 Task: Toggle the callables identical ines option in the console.
Action: Mouse moved to (15, 674)
Screenshot: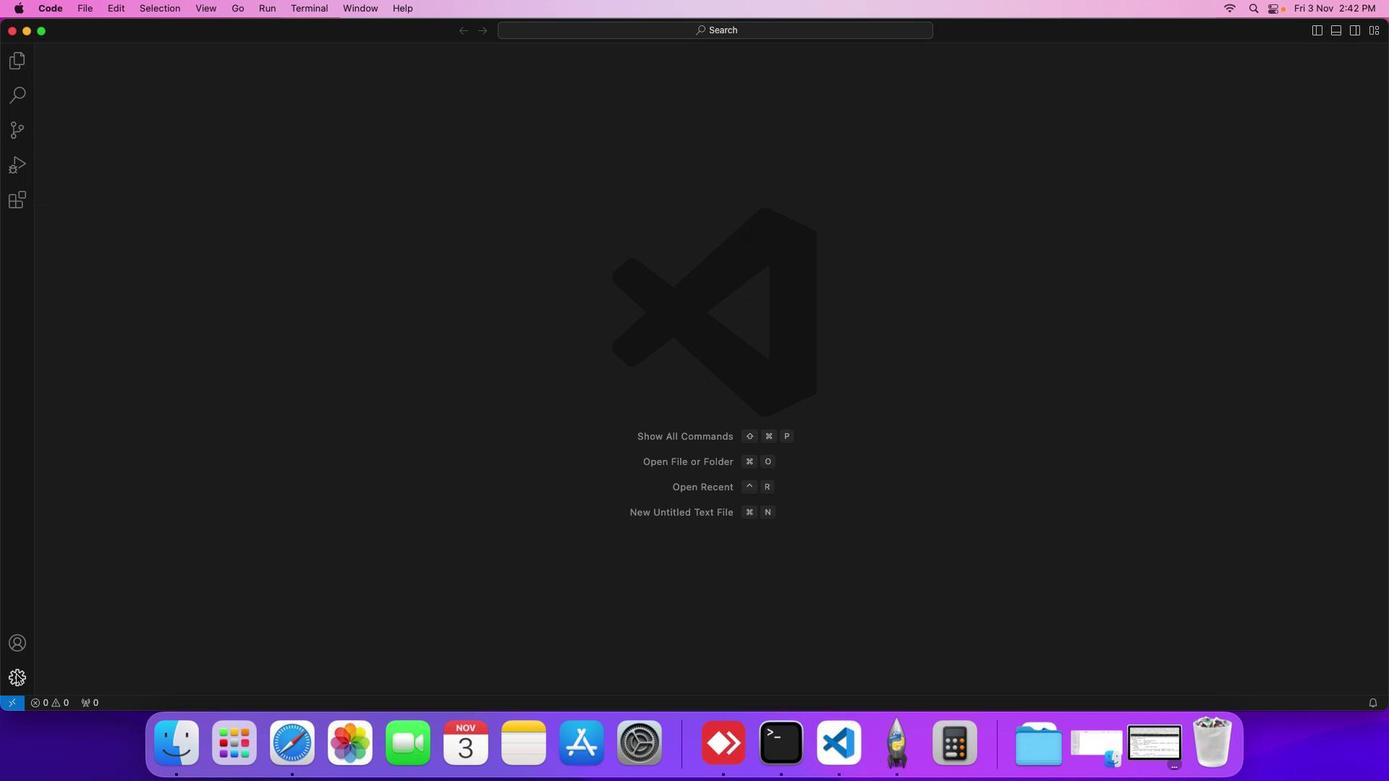 
Action: Mouse pressed left at (15, 674)
Screenshot: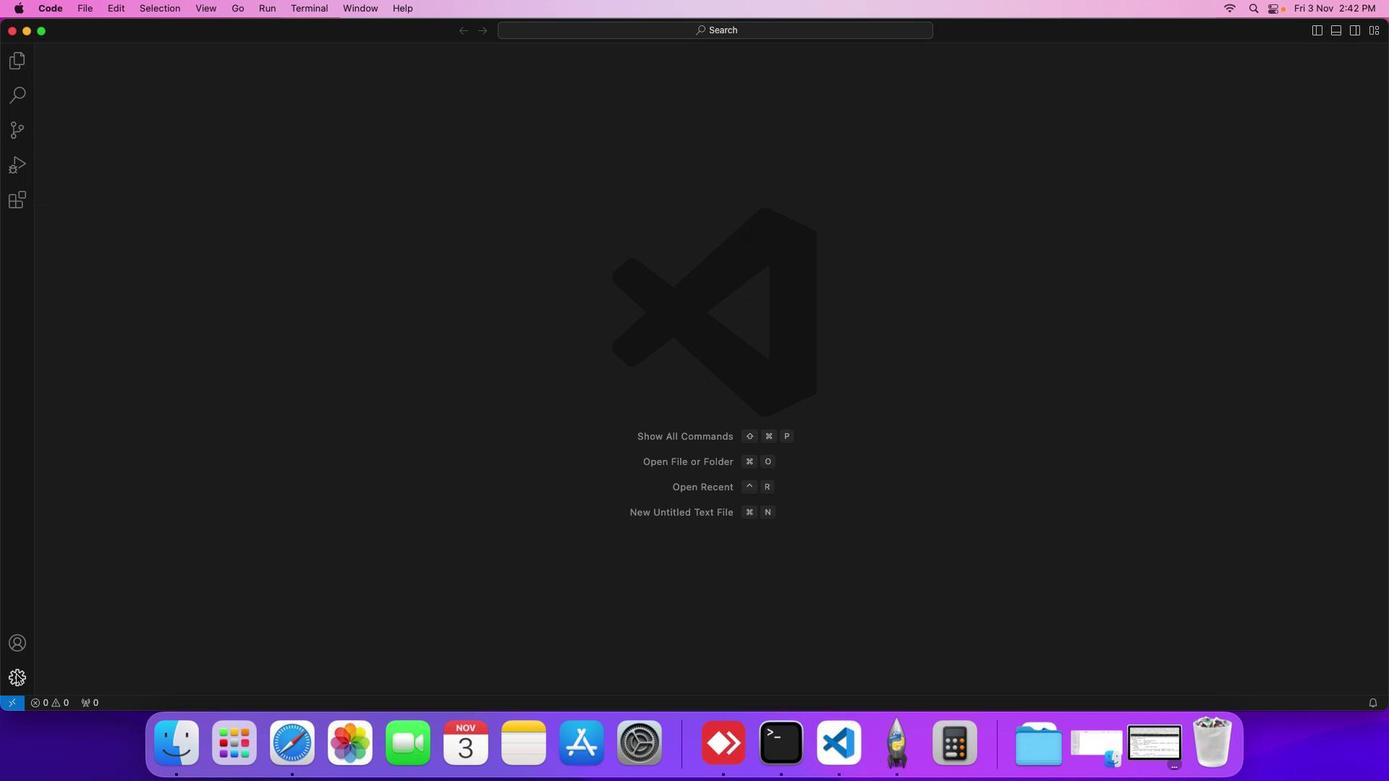
Action: Mouse moved to (62, 567)
Screenshot: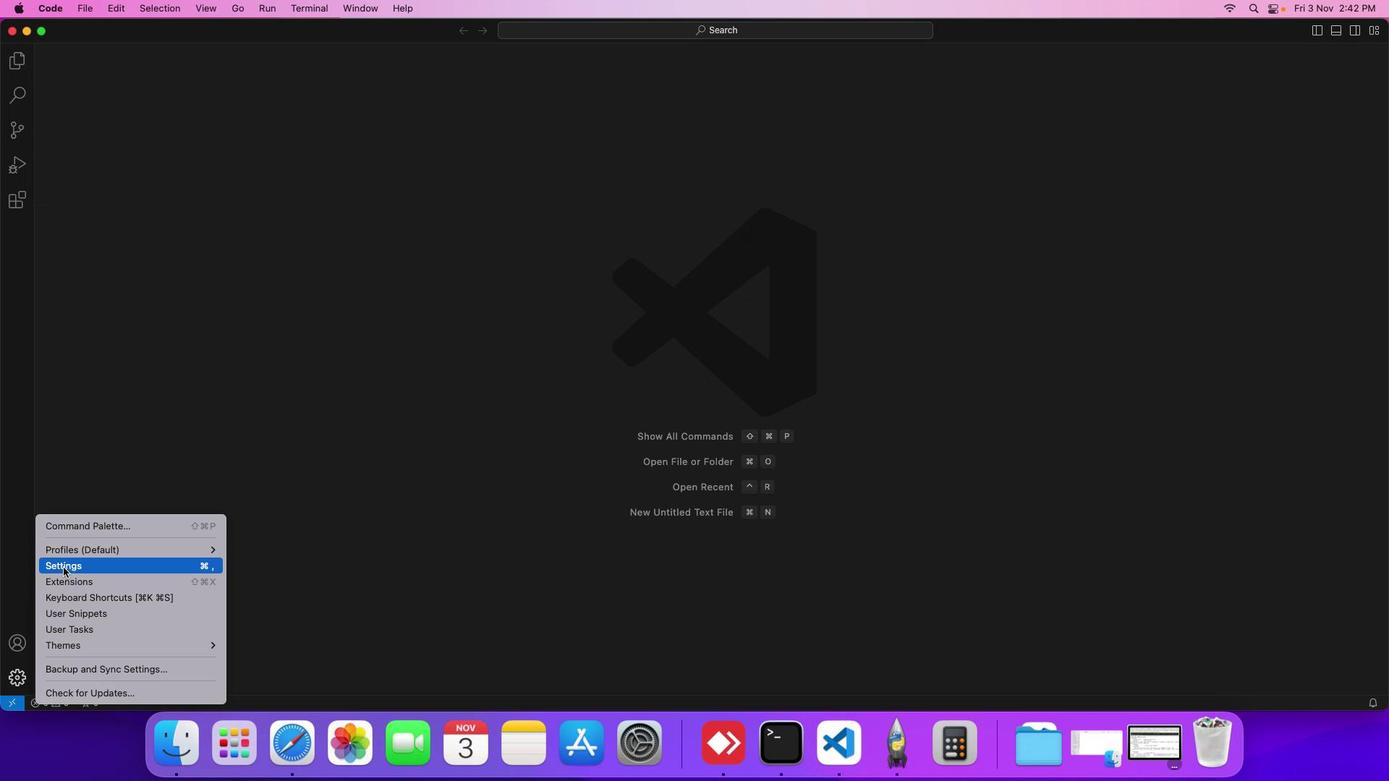 
Action: Mouse pressed left at (62, 567)
Screenshot: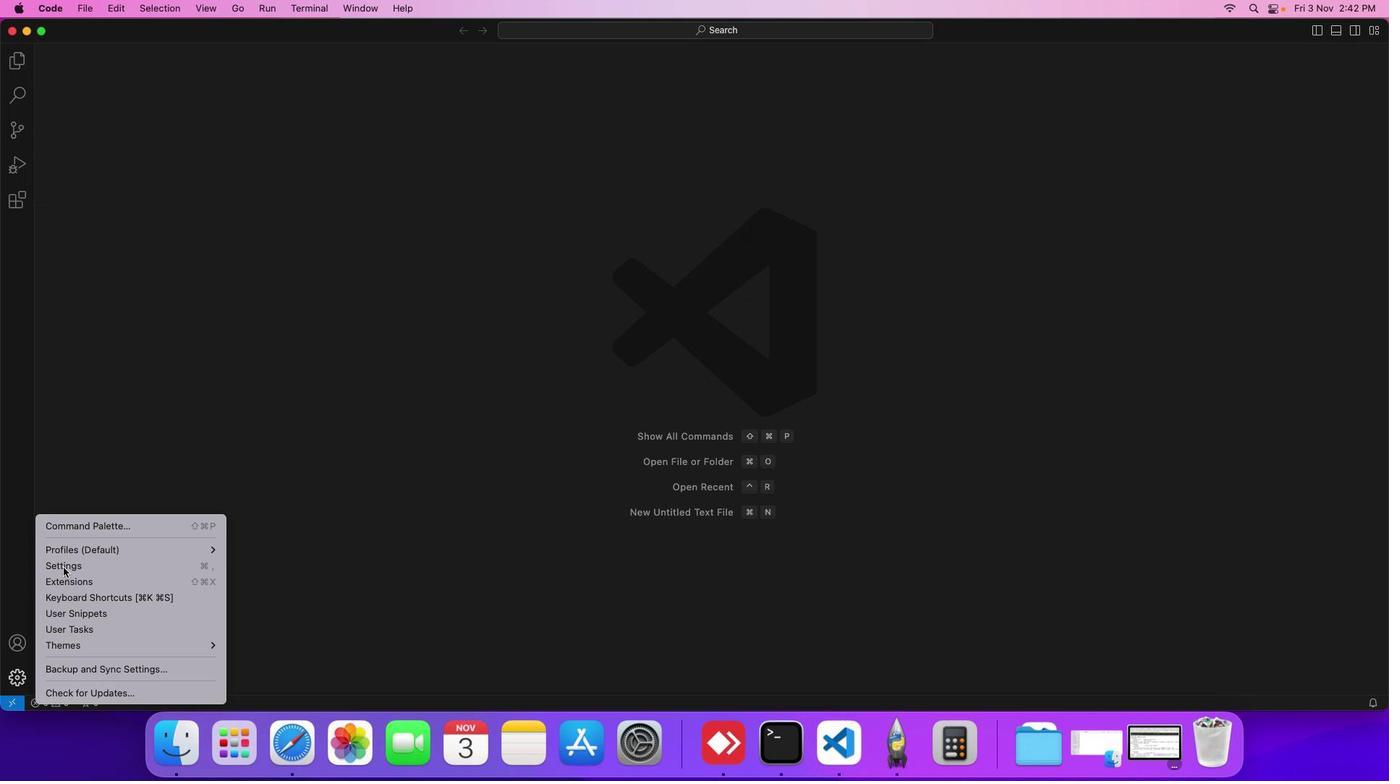 
Action: Mouse moved to (342, 211)
Screenshot: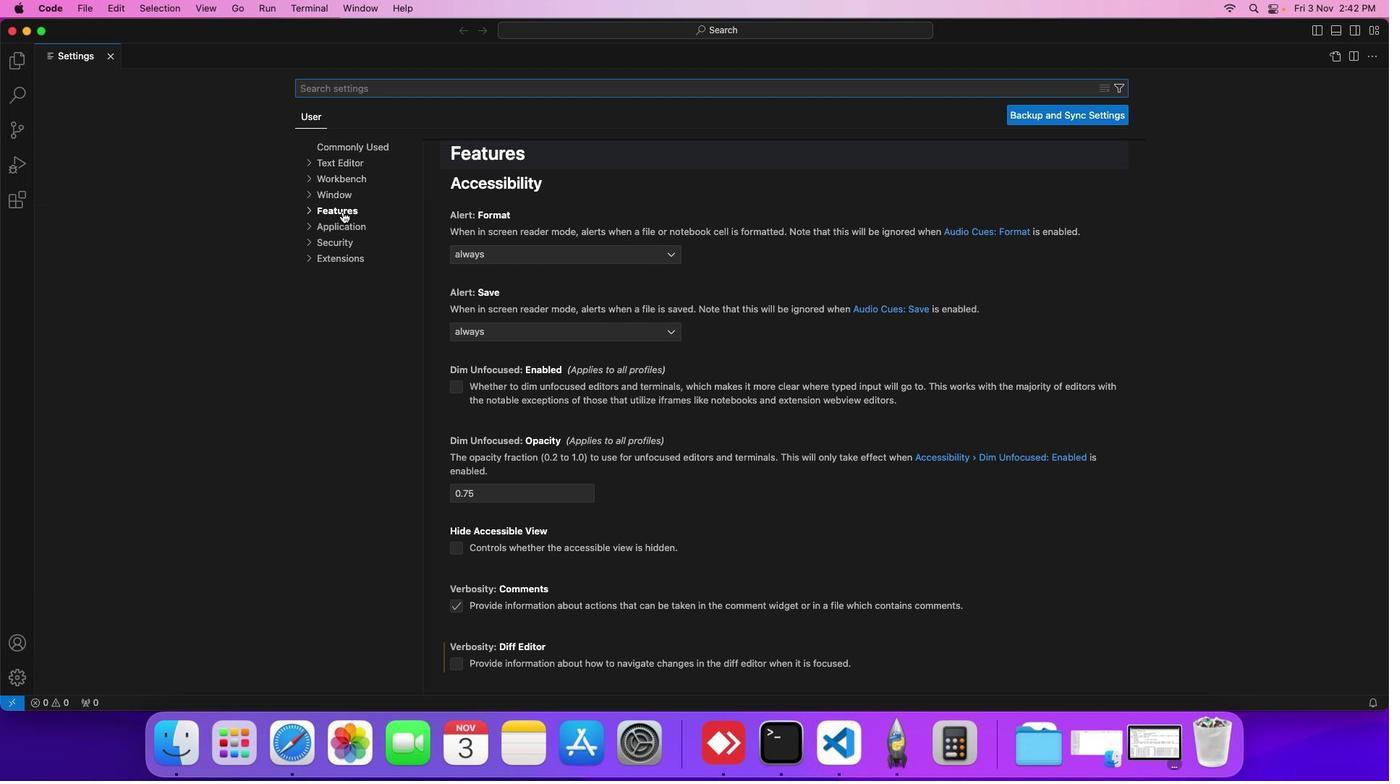 
Action: Mouse pressed left at (342, 211)
Screenshot: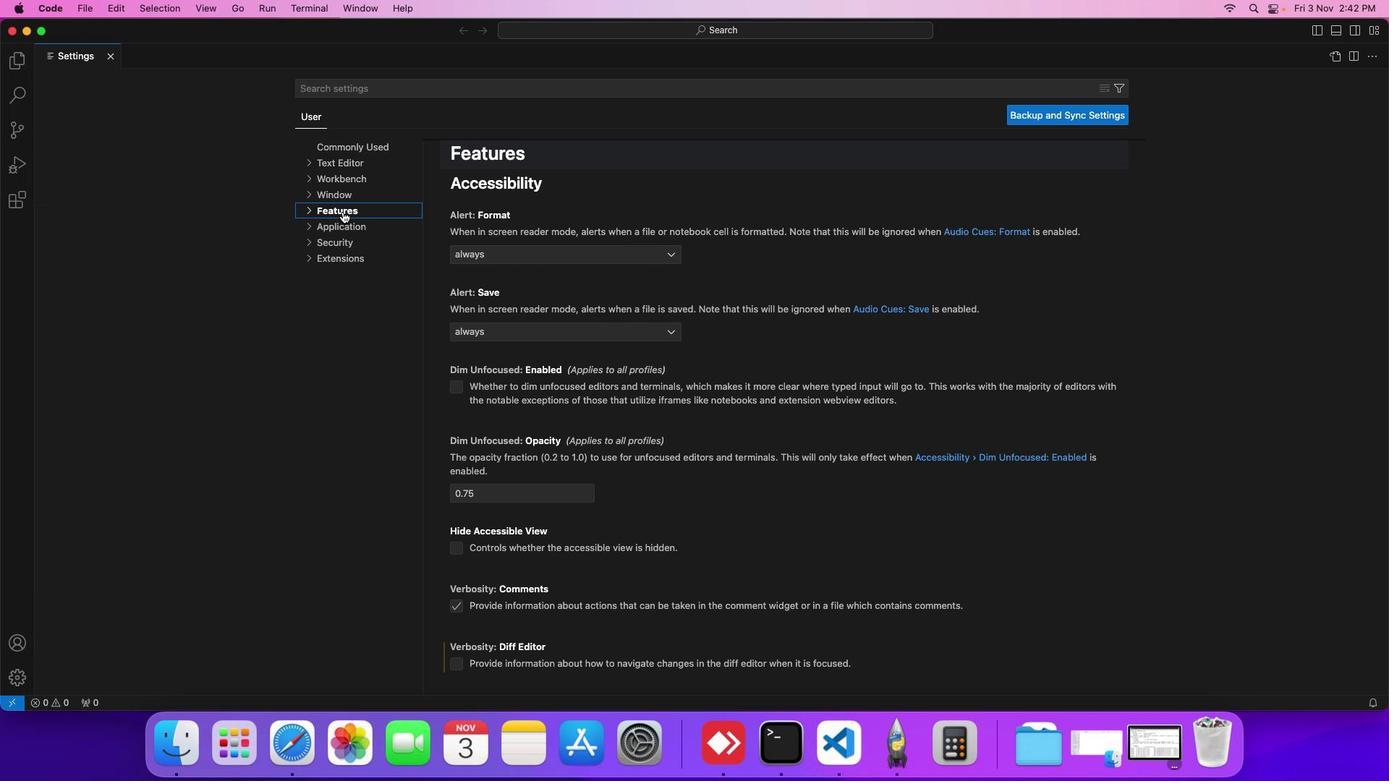 
Action: Mouse moved to (345, 272)
Screenshot: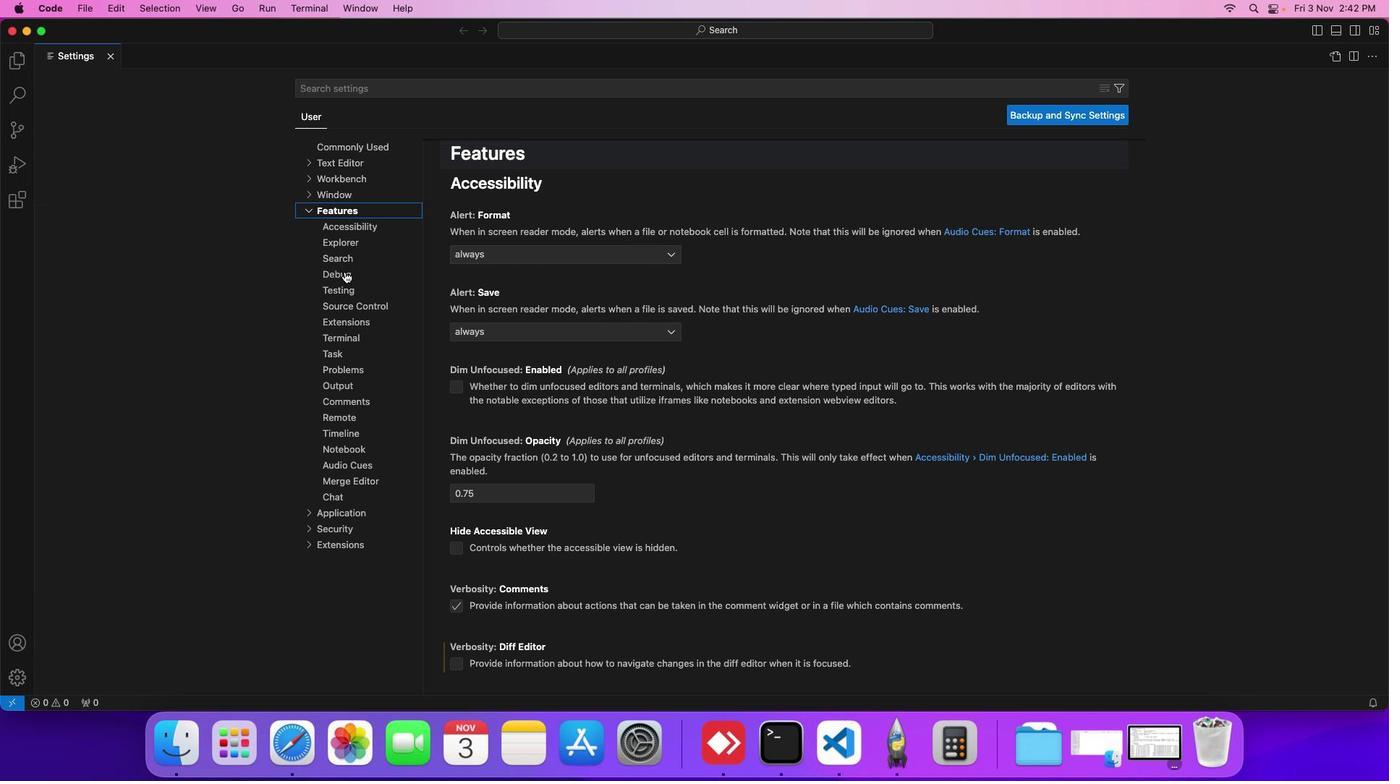 
Action: Mouse pressed left at (345, 272)
Screenshot: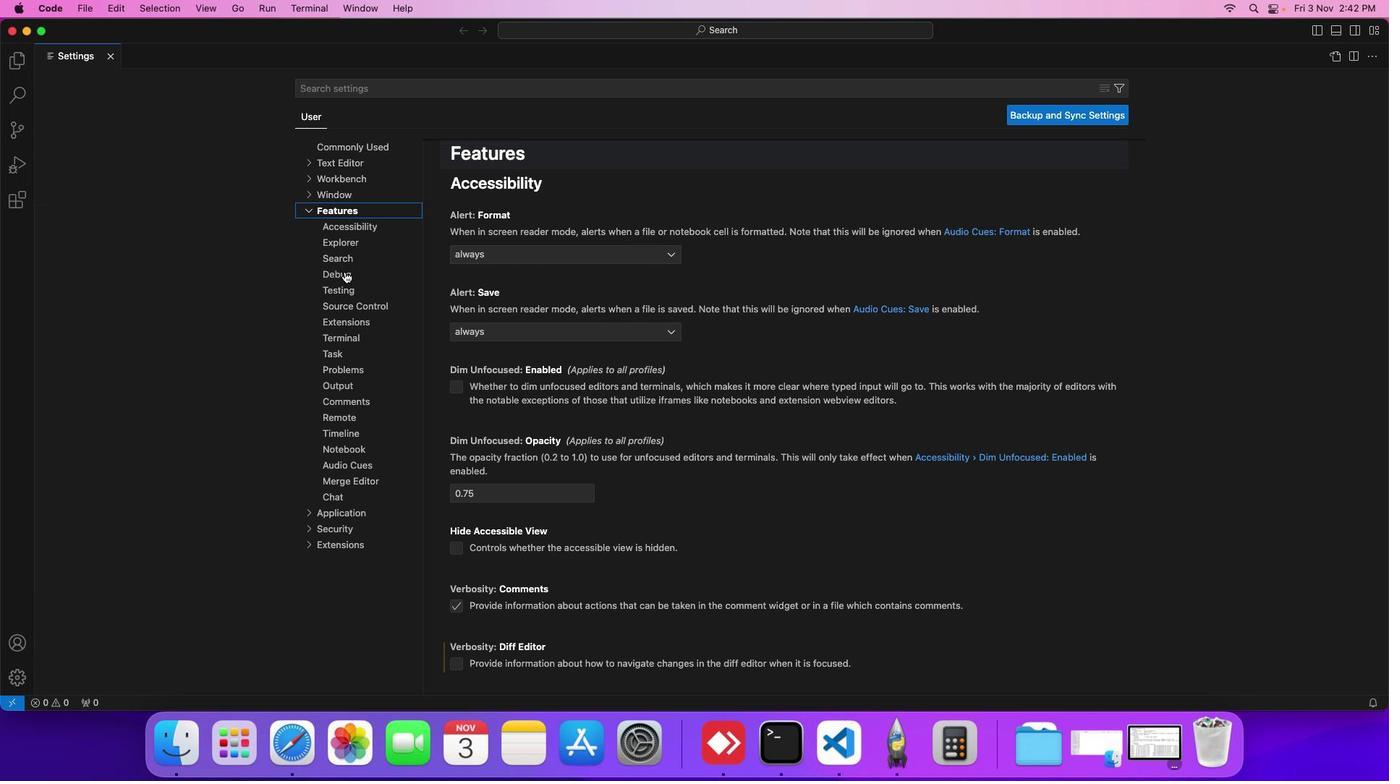 
Action: Mouse moved to (507, 413)
Screenshot: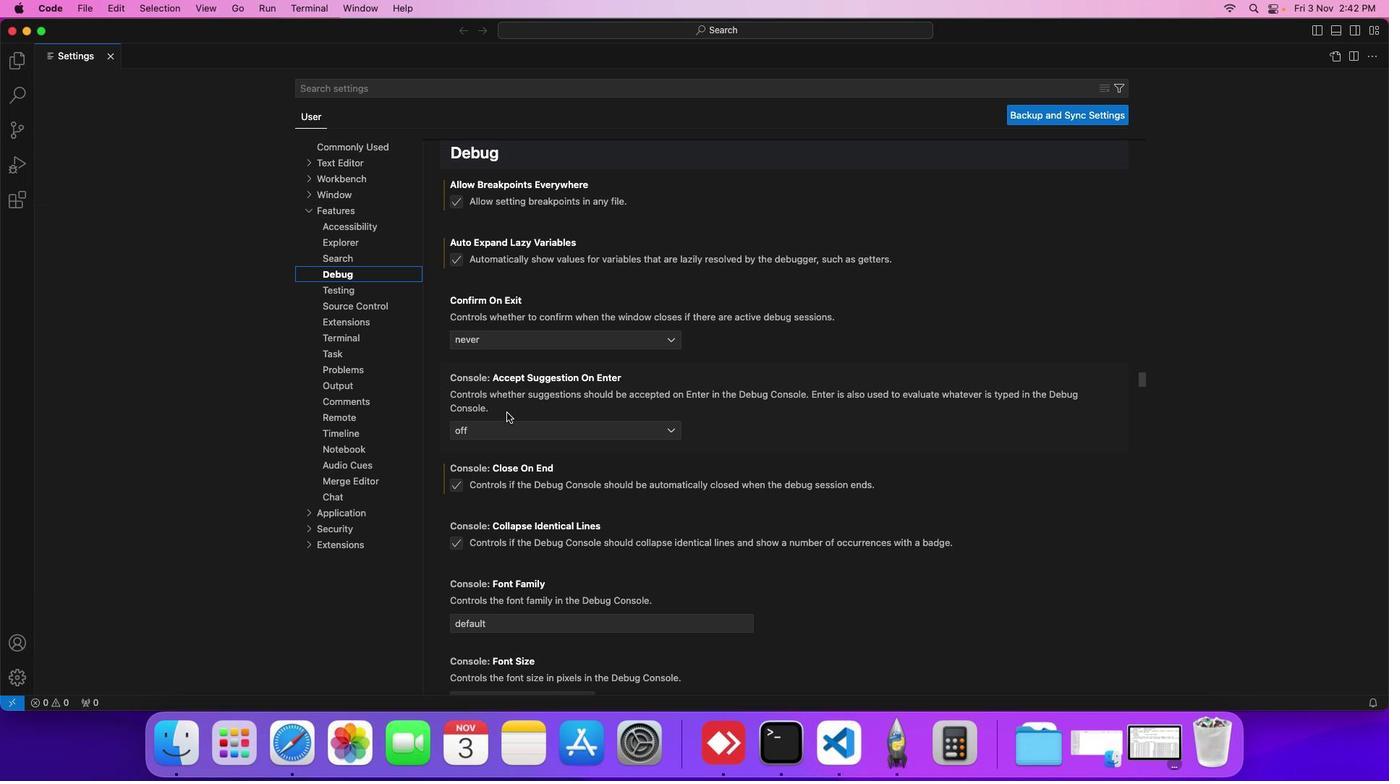 
Action: Mouse scrolled (507, 413) with delta (0, 0)
Screenshot: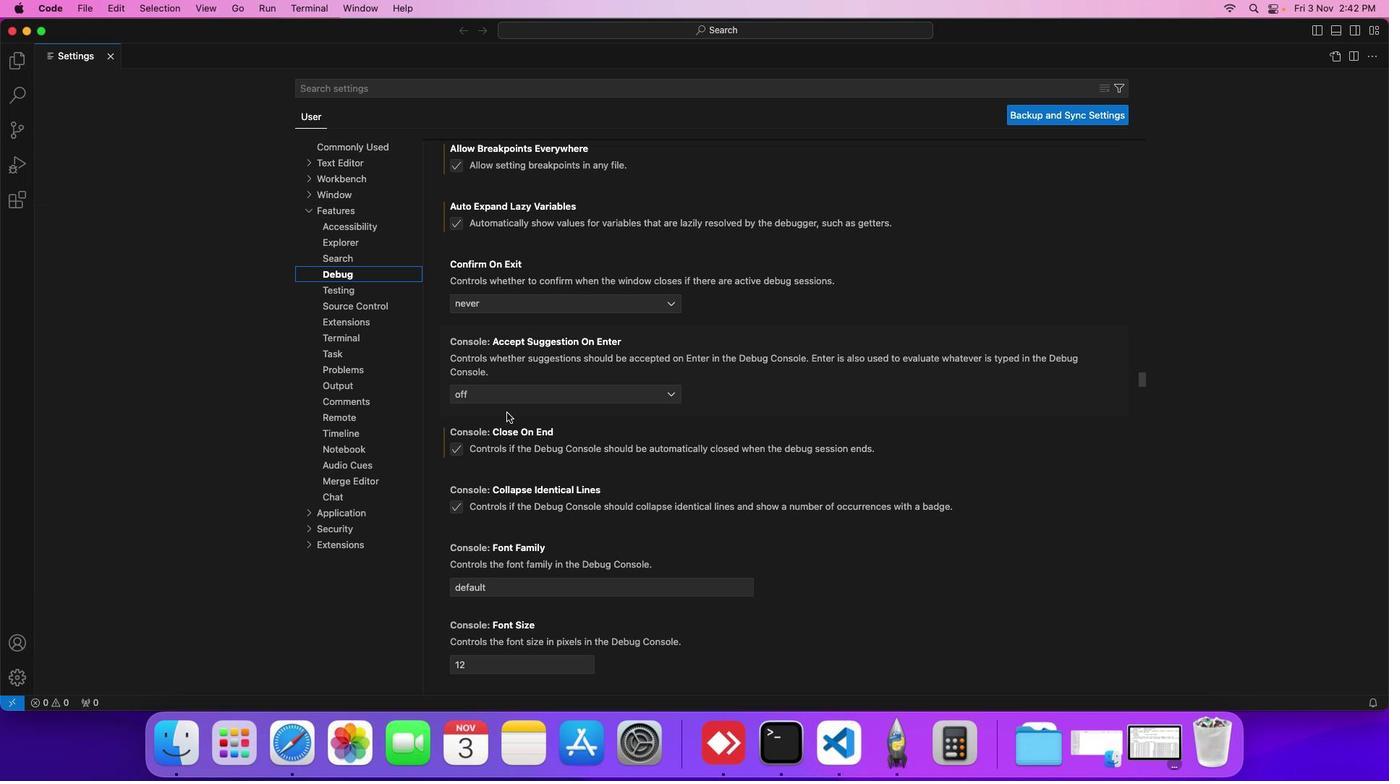 
Action: Mouse scrolled (507, 413) with delta (0, 0)
Screenshot: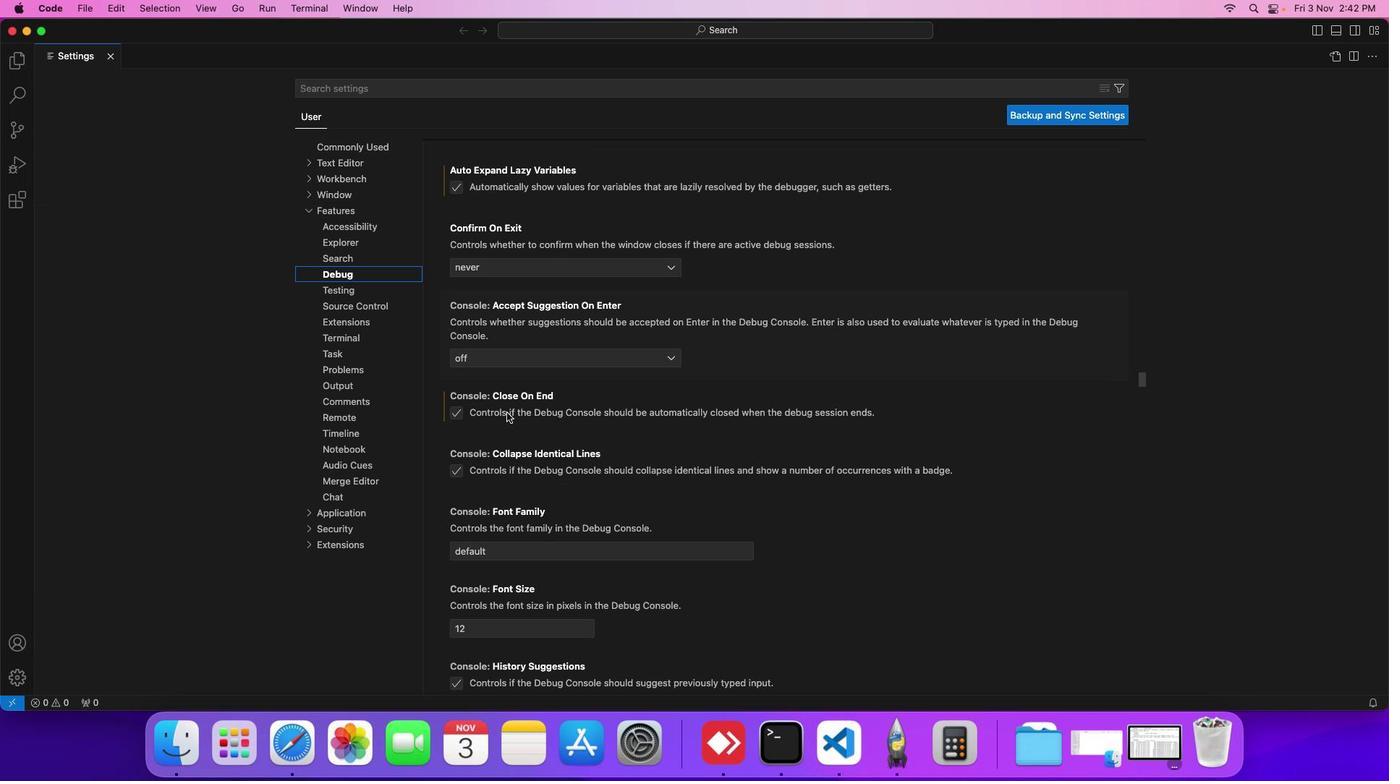 
Action: Mouse moved to (453, 467)
Screenshot: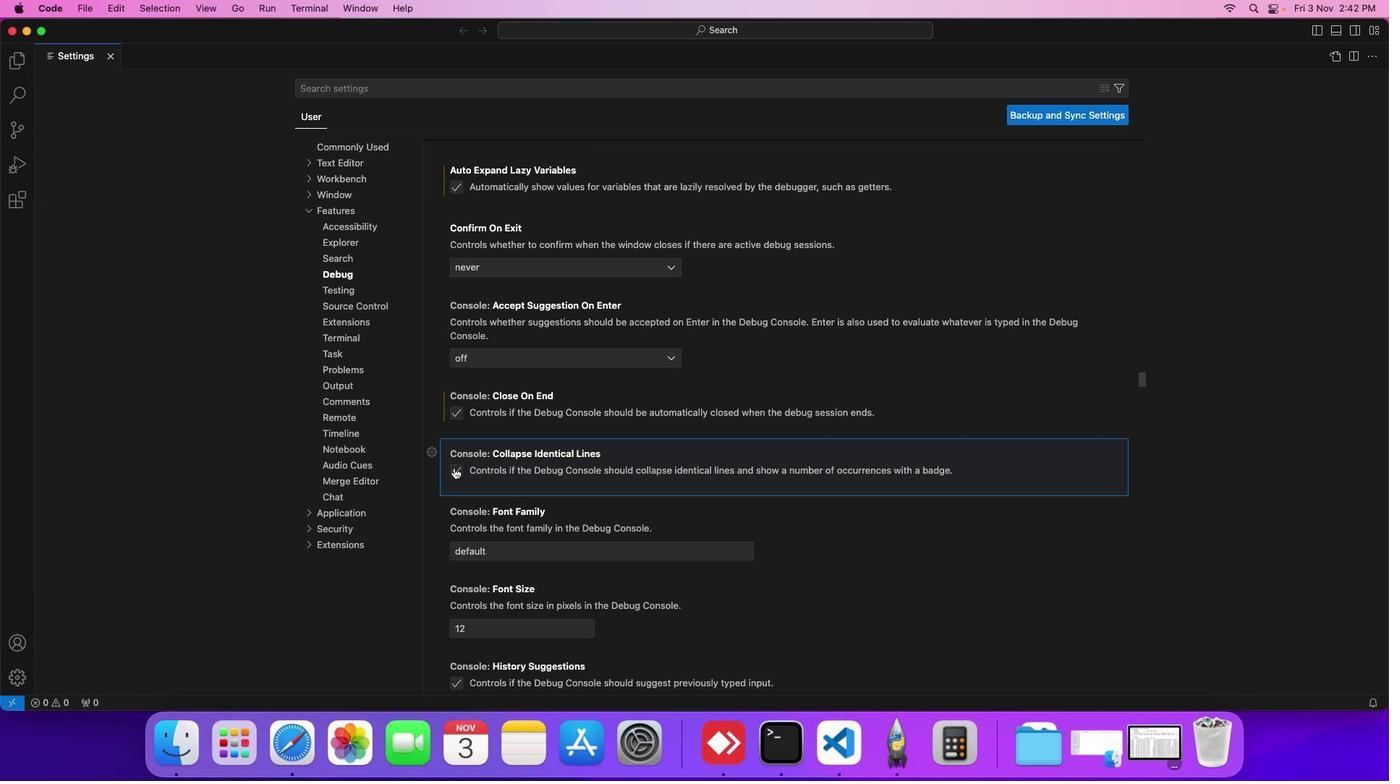 
Action: Mouse pressed left at (453, 467)
Screenshot: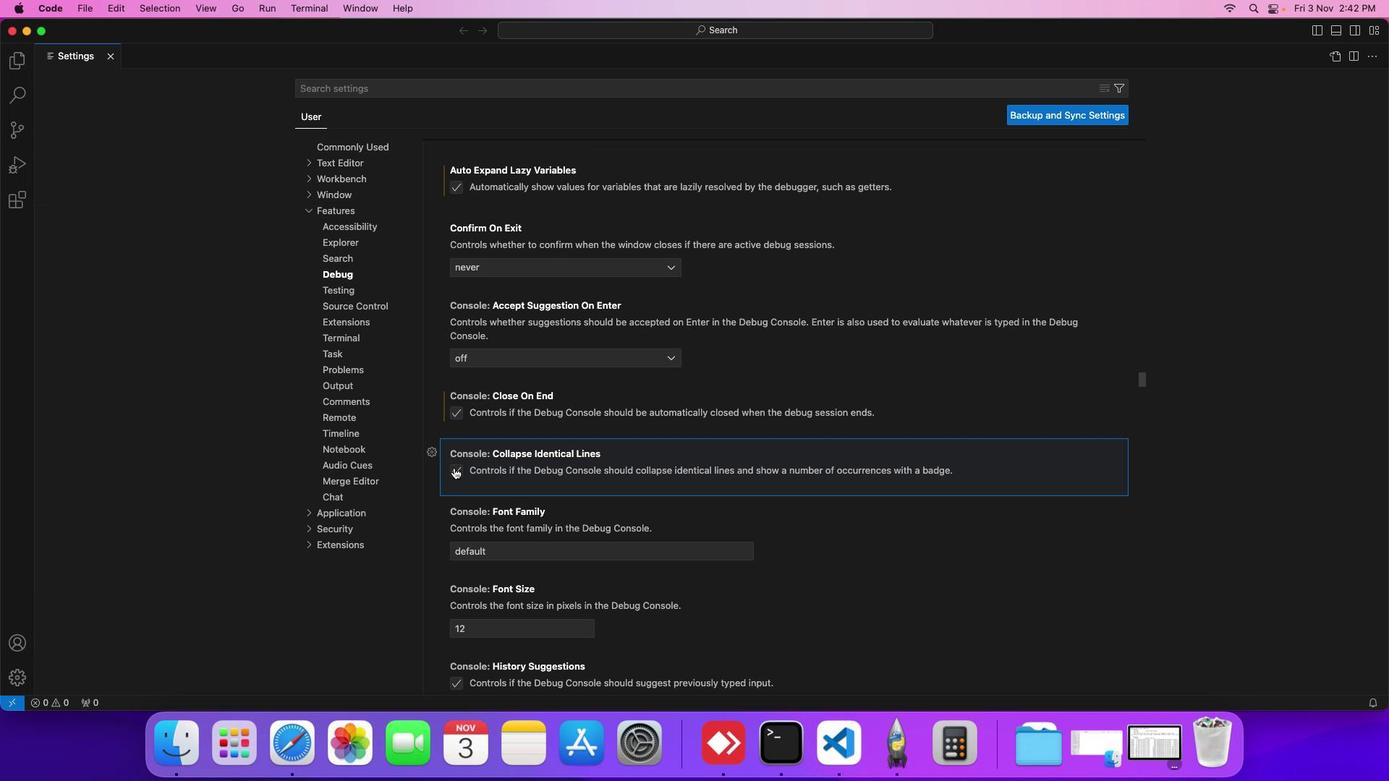 
Action: Mouse moved to (450, 466)
Screenshot: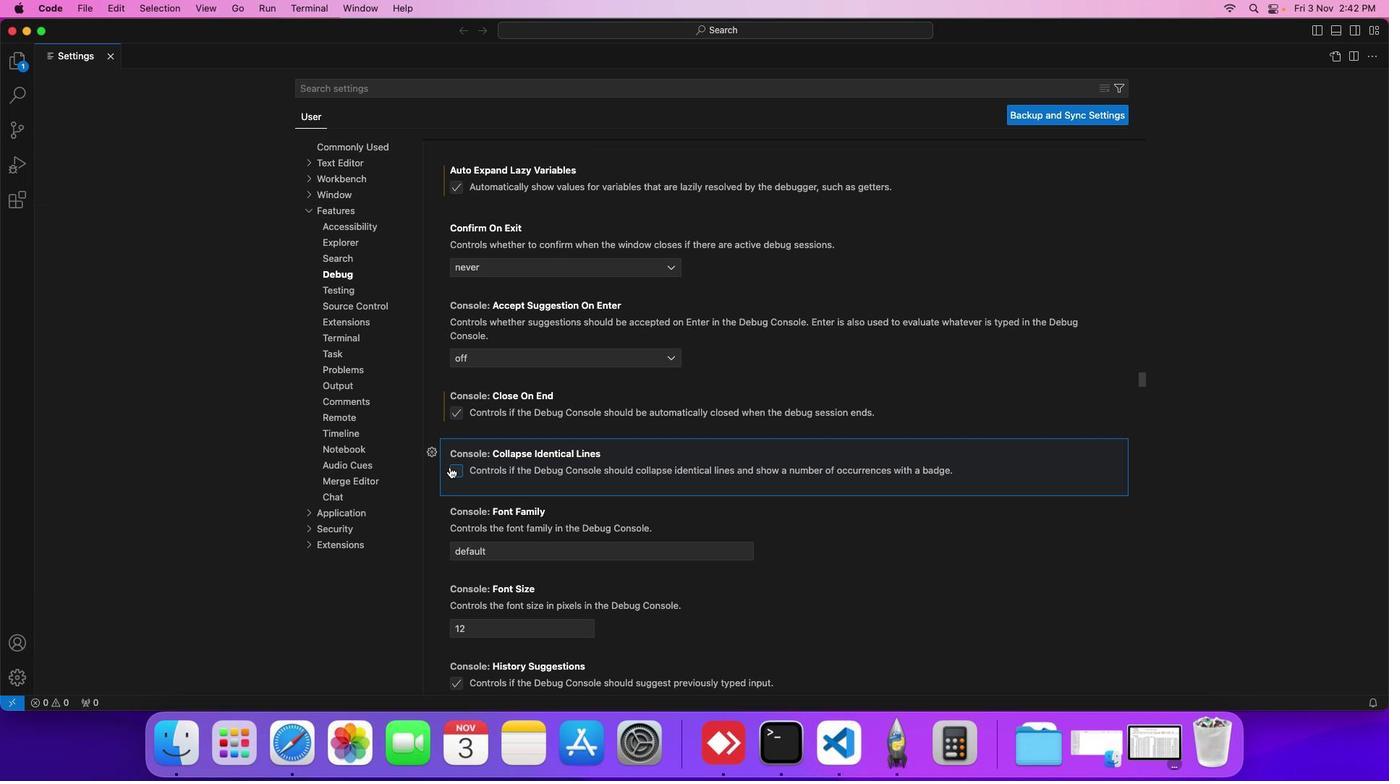 
